 Task: Create new contact,   with mail id: 'Isabelle.Mitchell@brooklynmuseum.org', first name: 'Isabelle', Last name: 'Mitchell', Job Title: Systems Analyst, Phone number (305) 555-1234. Change life cycle stage to  'Lead' and lead status to 'New'. Add new company to the associated contact: www.nessa.in
 . Logged in from softage.5@softage.net
Action: Mouse moved to (59, 51)
Screenshot: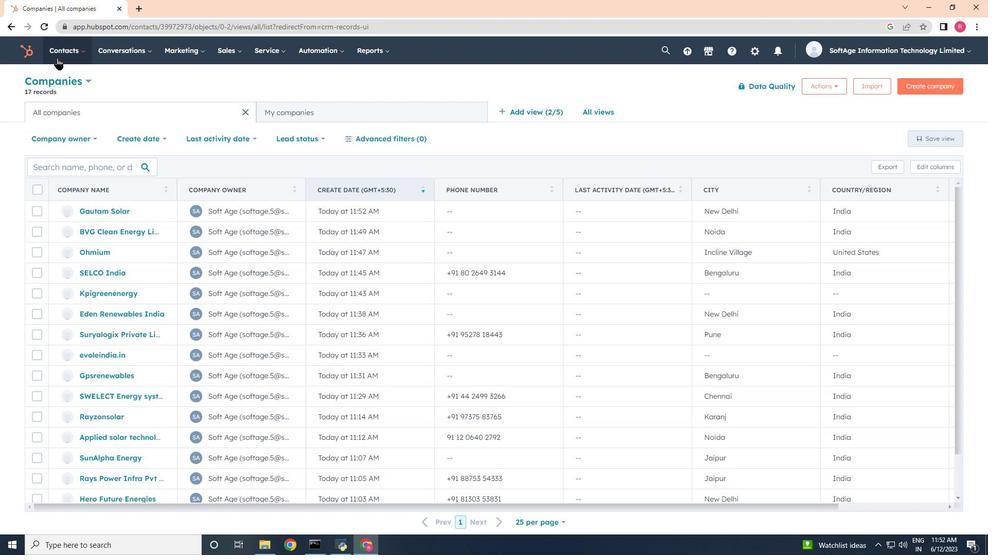 
Action: Mouse pressed left at (59, 51)
Screenshot: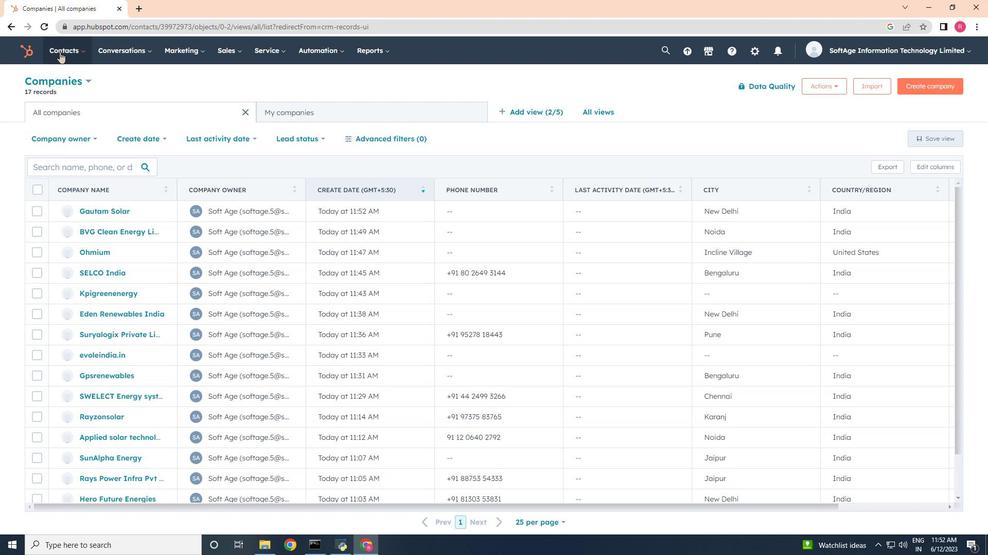 
Action: Mouse moved to (82, 76)
Screenshot: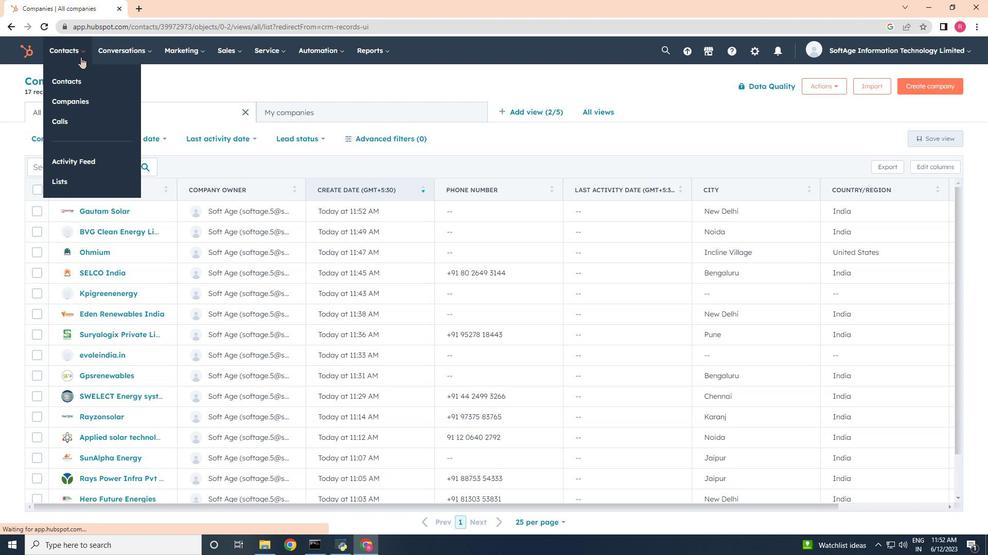 
Action: Mouse pressed left at (82, 76)
Screenshot: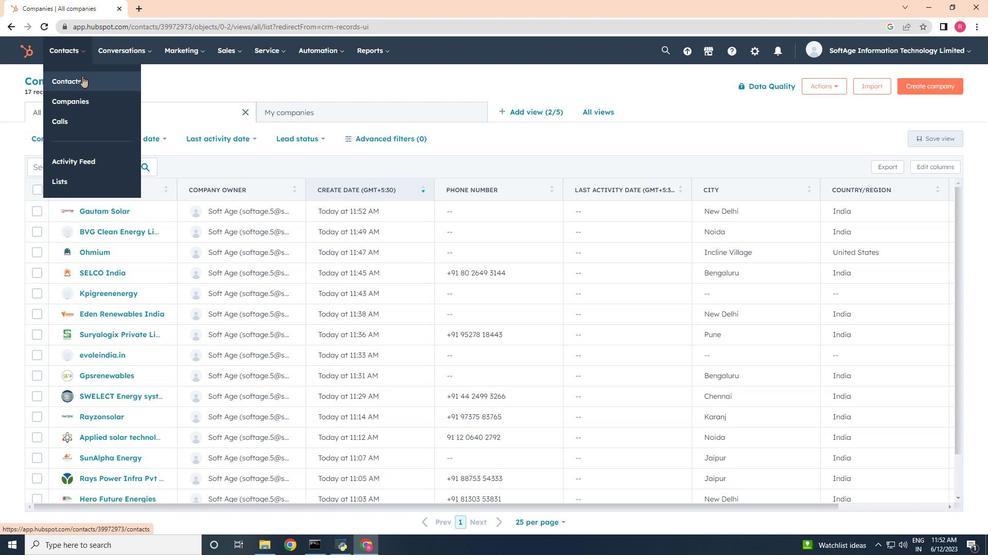 
Action: Mouse moved to (950, 86)
Screenshot: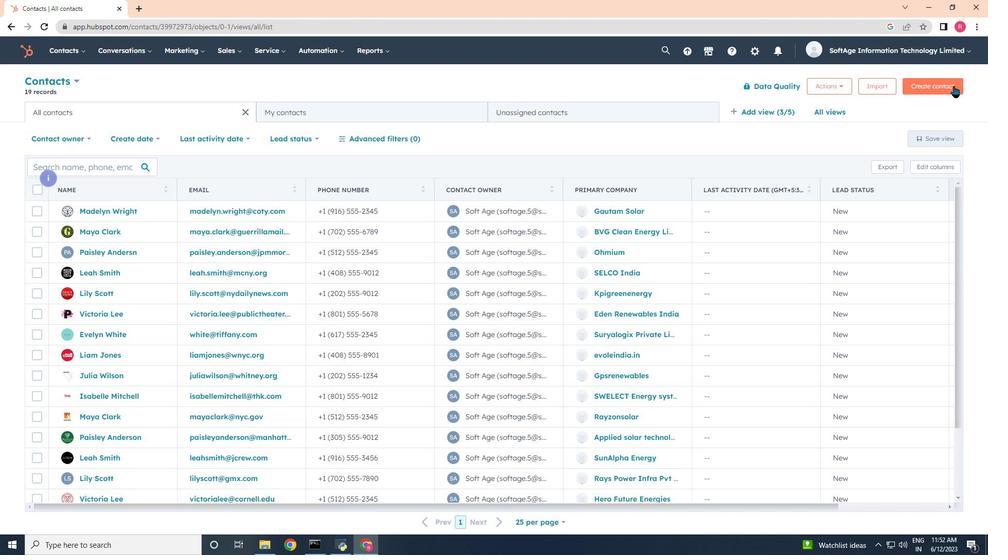 
Action: Mouse pressed left at (950, 86)
Screenshot: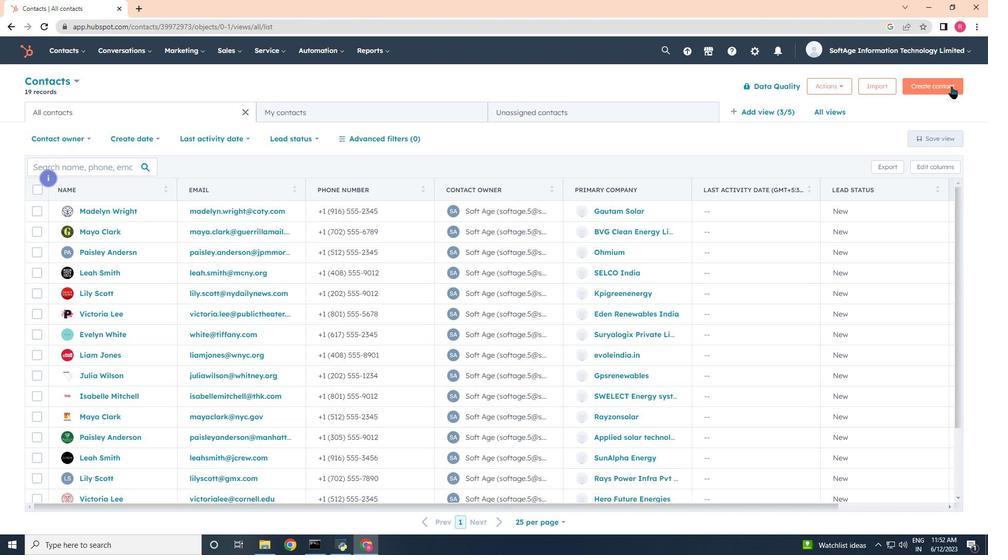 
Action: Mouse moved to (727, 133)
Screenshot: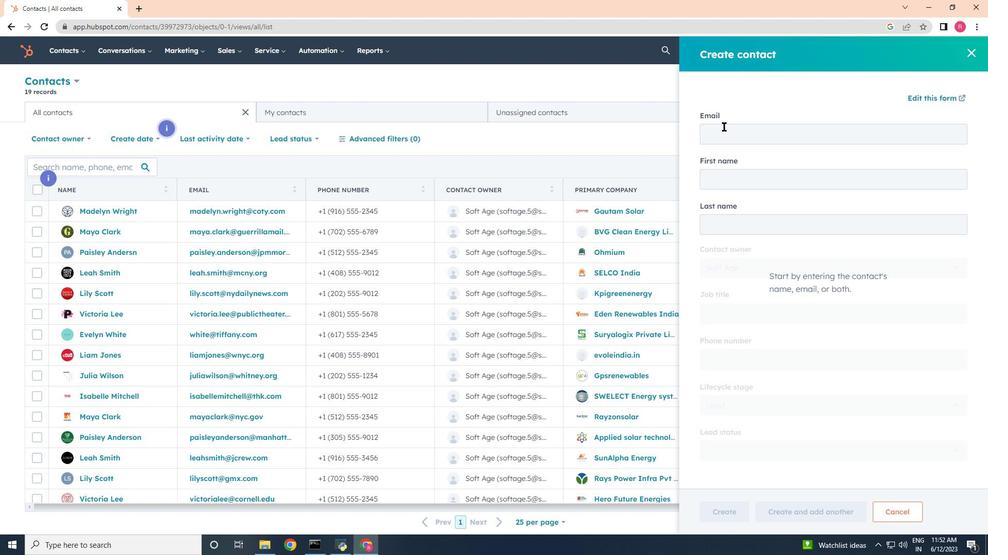 
Action: Mouse pressed left at (727, 133)
Screenshot: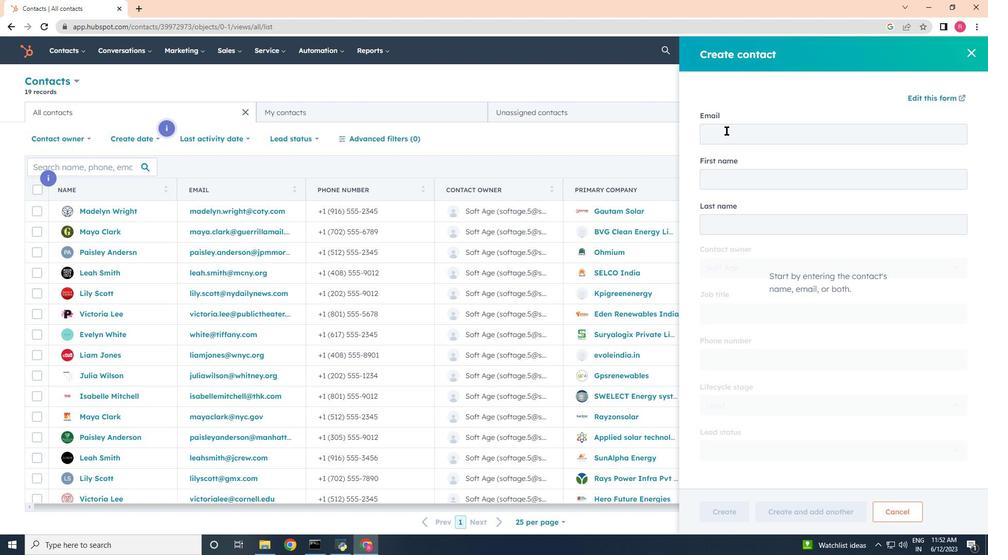 
Action: Mouse moved to (723, 131)
Screenshot: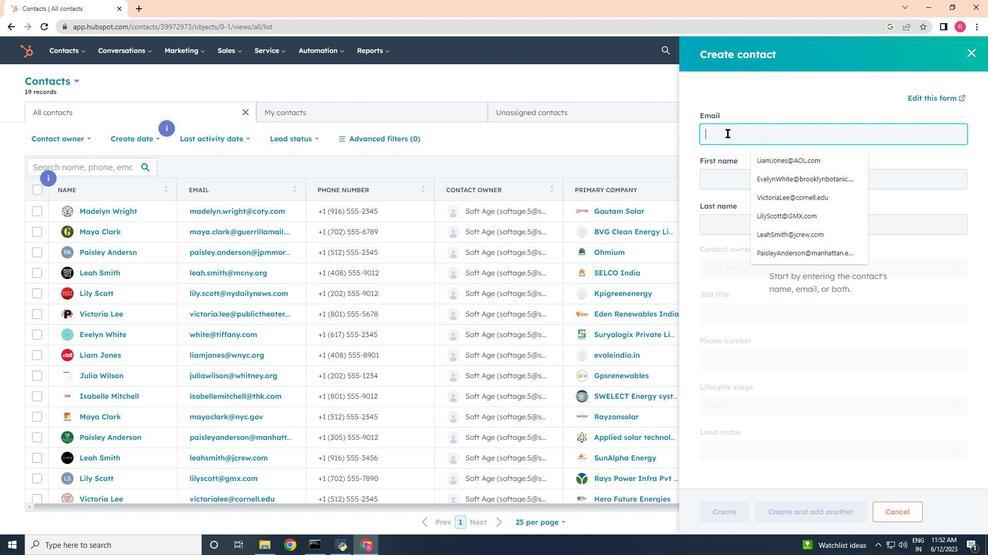 
Action: Key pressed <Key.shift>Isabelle.<Key.shift>Mitchel<Key.shift>@brooklynmuseum.org<Key.tab><Key.shift>Isabelle<Key.tab><Key.shift>Mitchell<Key.tab><Key.tab><Key.shift>Systems<Key.space><Key.shift>Analyst<Key.space><Key.tab>3055551234
Screenshot: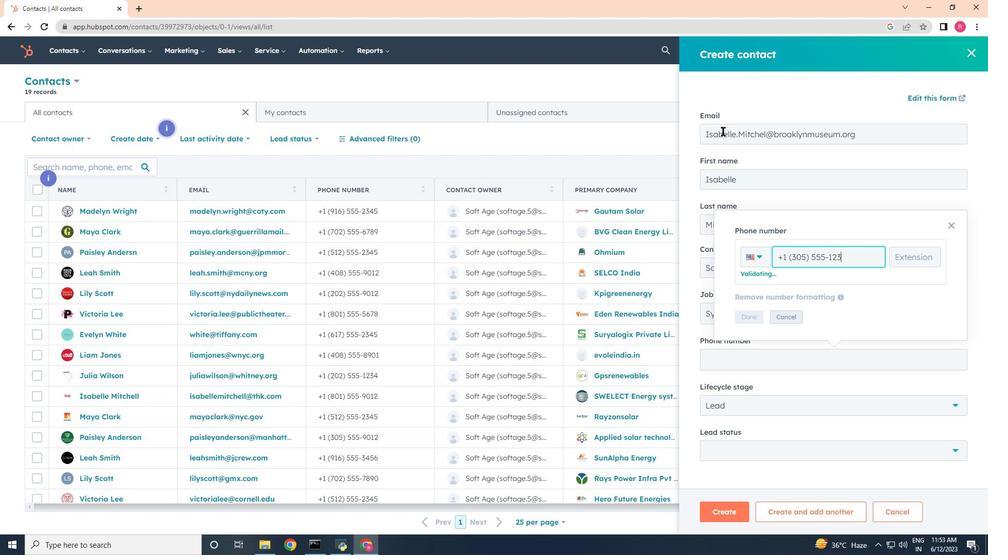 
Action: Mouse moved to (752, 318)
Screenshot: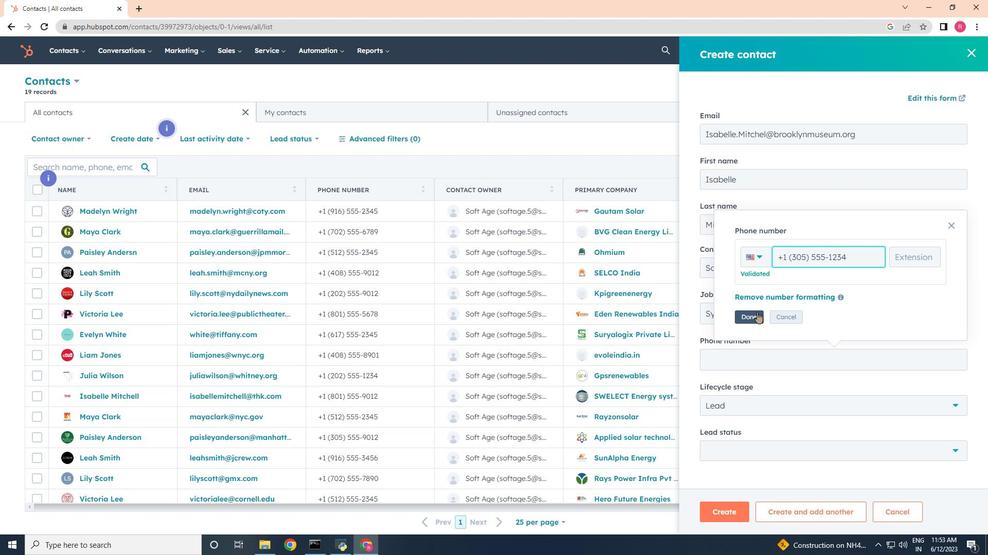 
Action: Mouse pressed left at (752, 318)
Screenshot: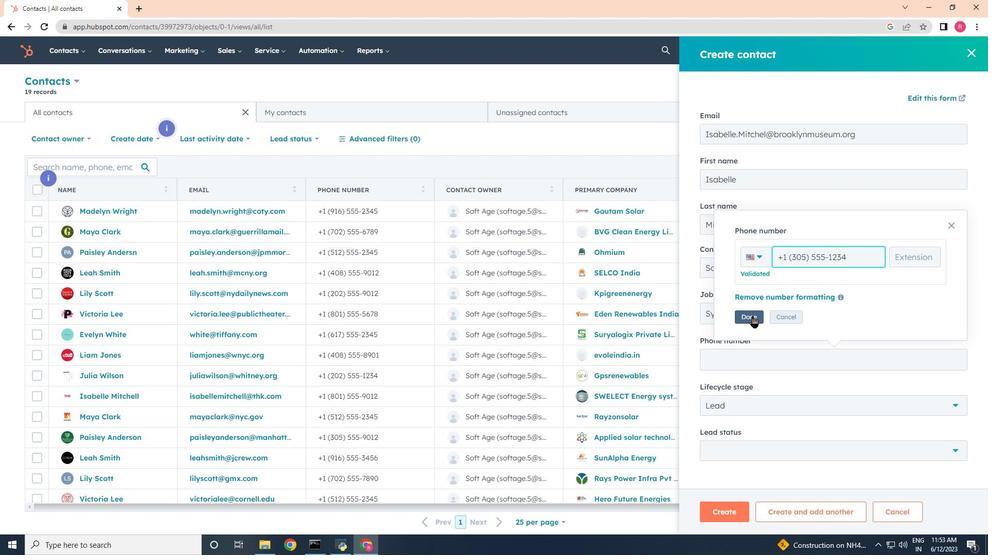 
Action: Mouse moved to (742, 405)
Screenshot: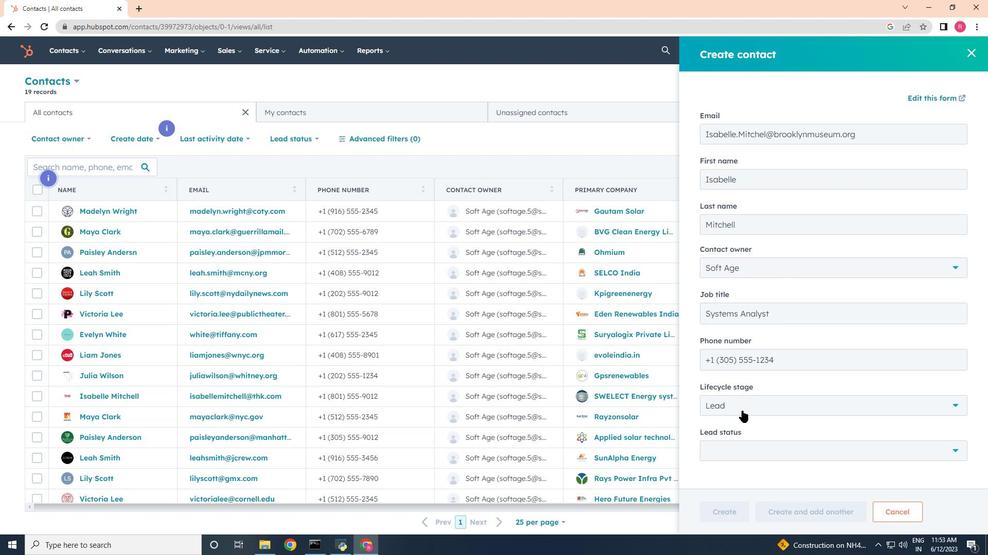 
Action: Mouse pressed left at (742, 405)
Screenshot: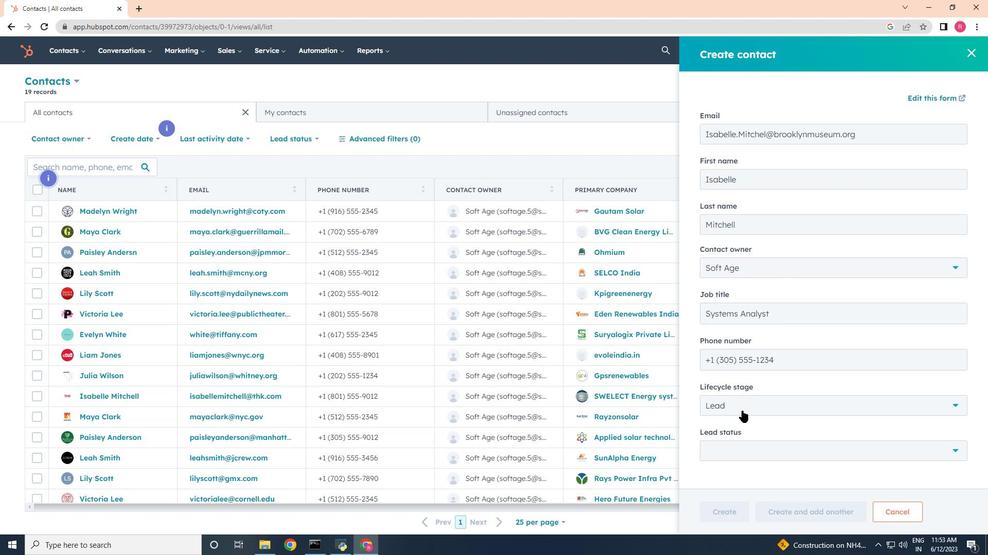 
Action: Mouse moved to (724, 312)
Screenshot: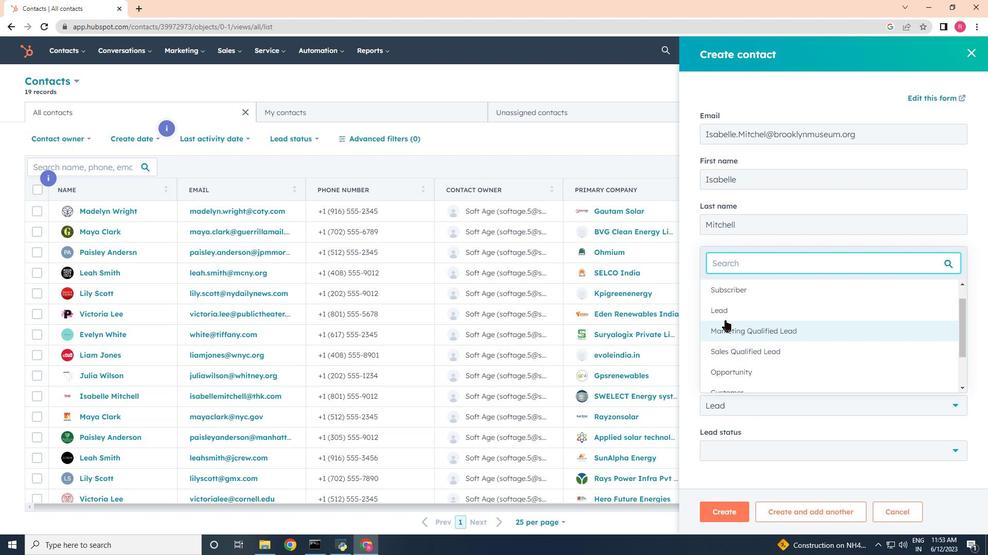 
Action: Mouse pressed left at (724, 312)
Screenshot: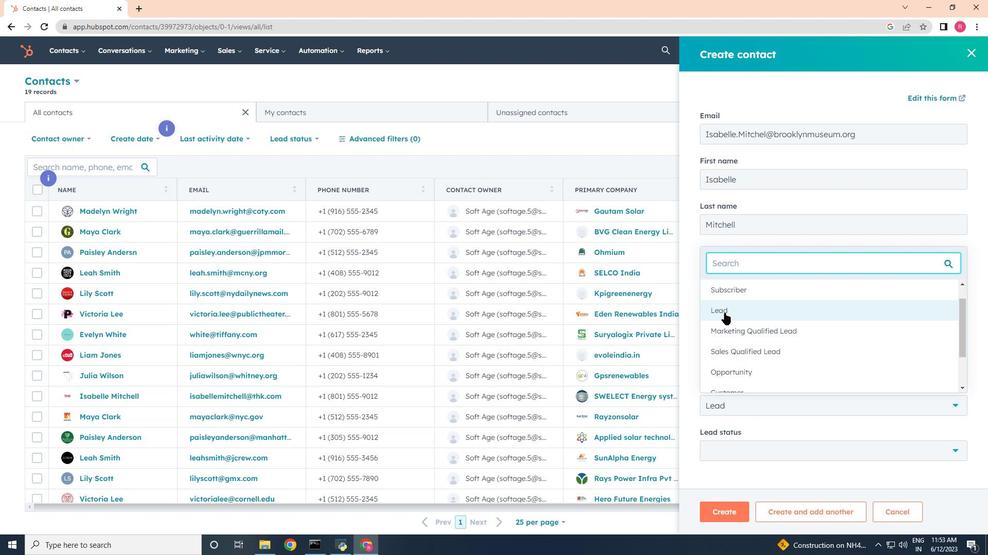 
Action: Mouse moved to (732, 450)
Screenshot: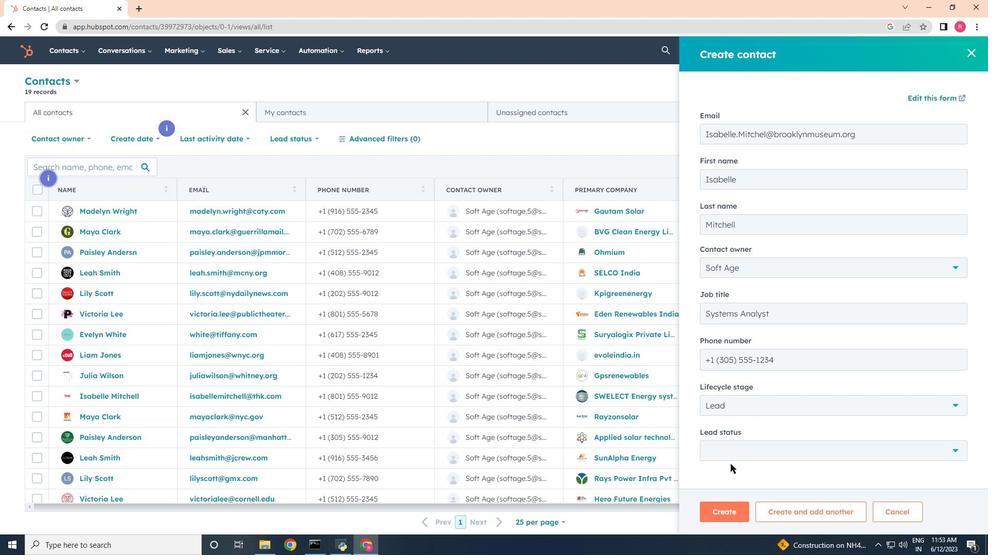 
Action: Mouse pressed left at (732, 450)
Screenshot: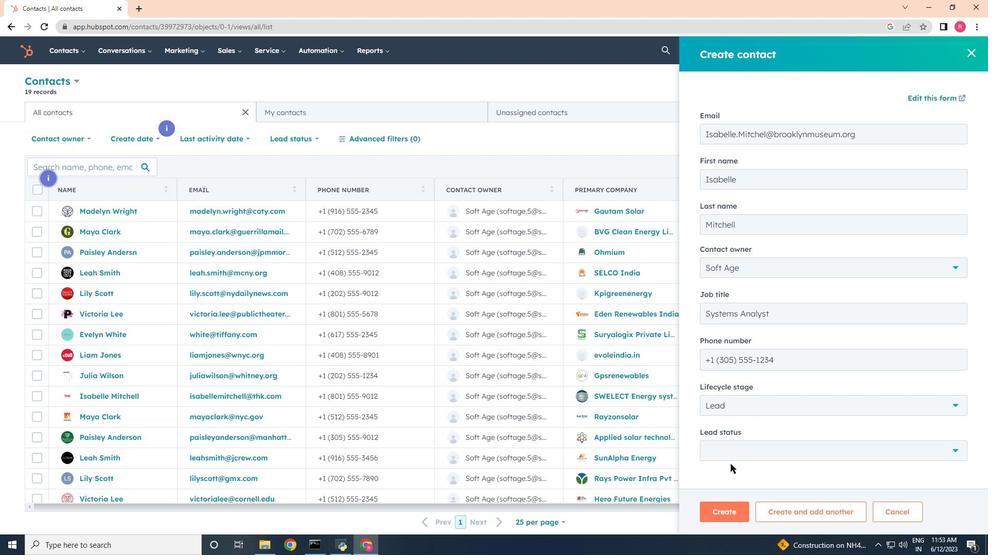 
Action: Mouse moved to (724, 358)
Screenshot: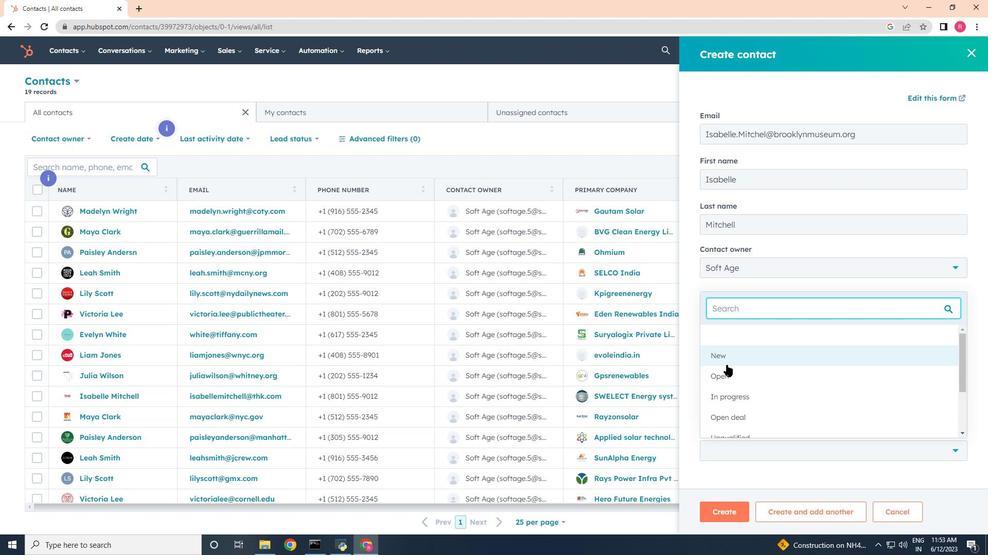 
Action: Mouse pressed left at (724, 358)
Screenshot: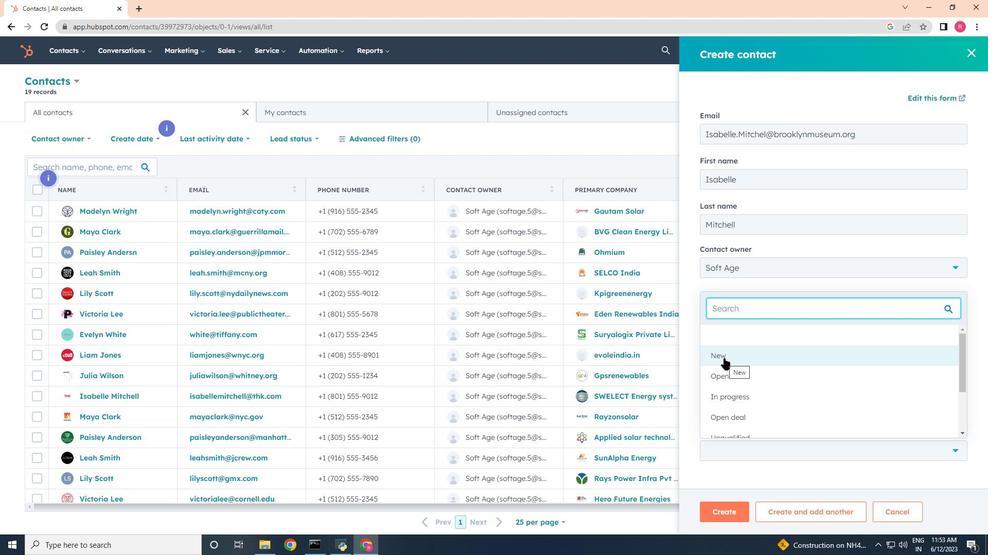 
Action: Mouse moved to (761, 520)
Screenshot: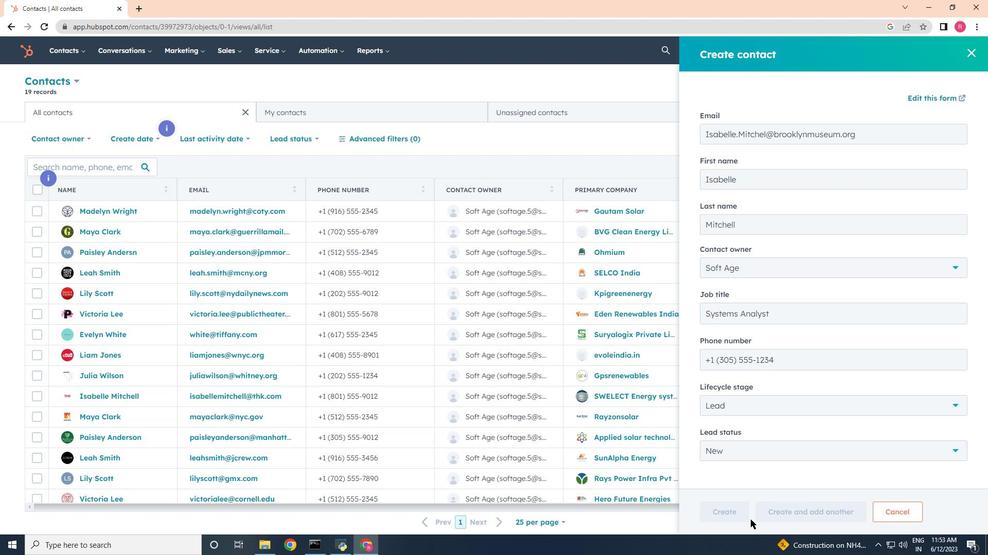 
Action: Mouse scrolled (761, 519) with delta (0, 0)
Screenshot: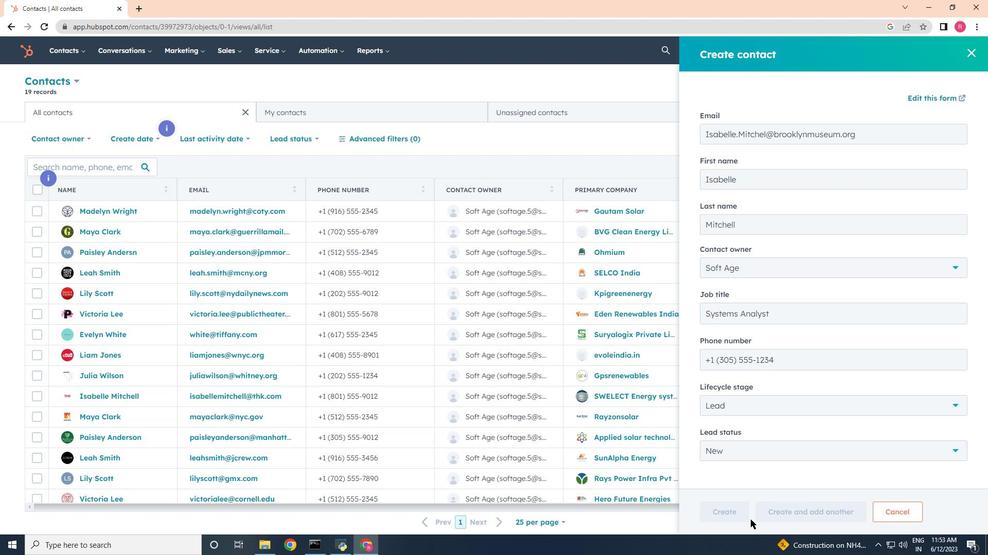 
Action: Mouse moved to (770, 520)
Screenshot: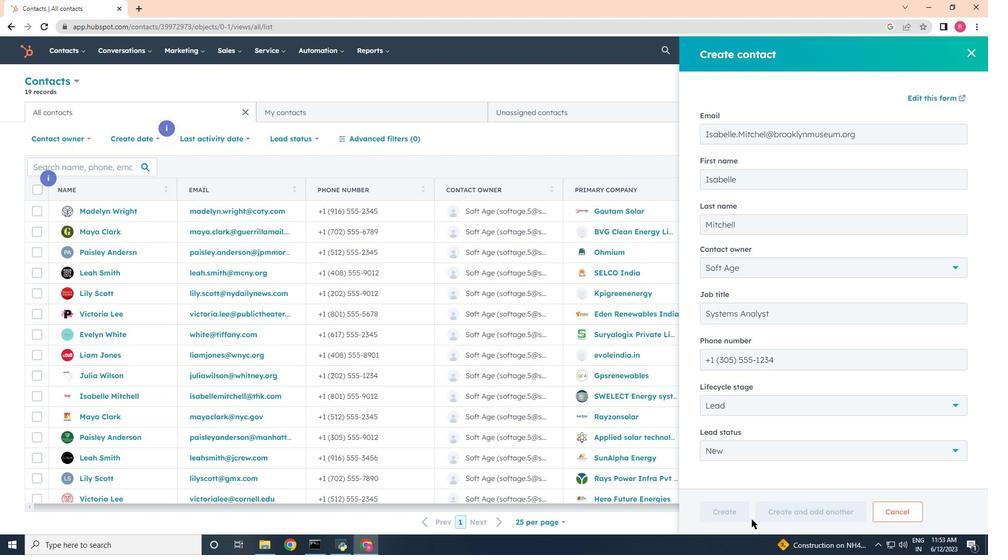 
Action: Mouse scrolled (770, 519) with delta (0, 0)
Screenshot: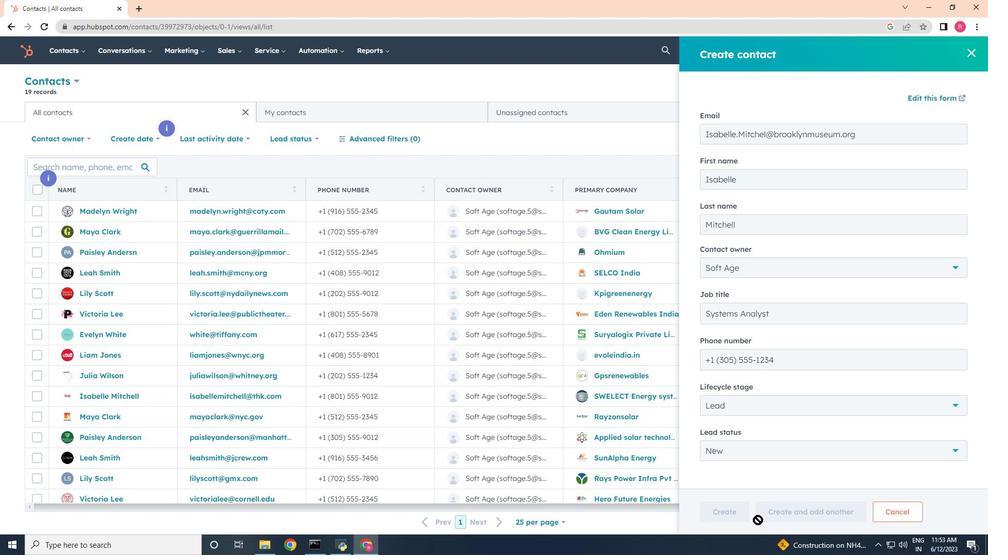 
Action: Mouse moved to (717, 510)
Screenshot: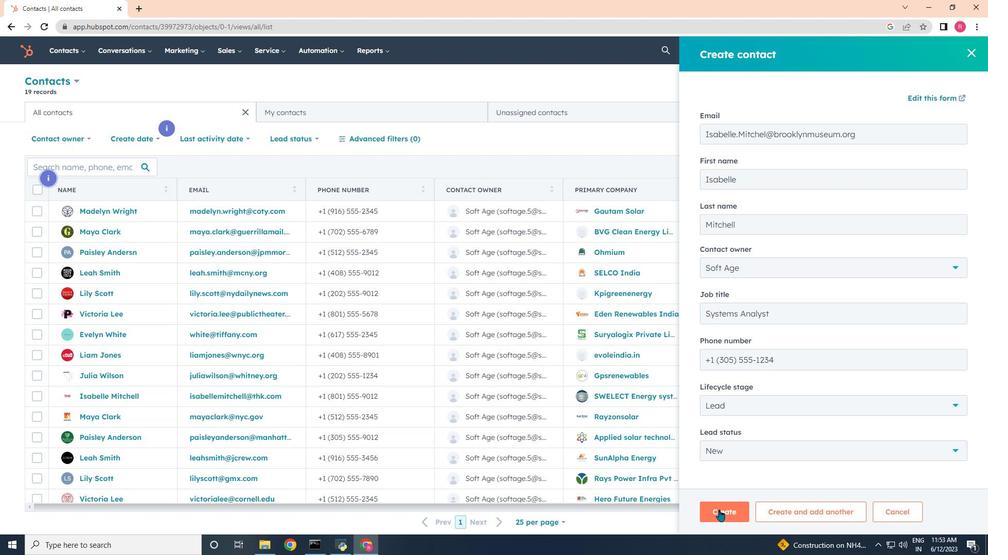 
Action: Mouse pressed left at (717, 510)
Screenshot: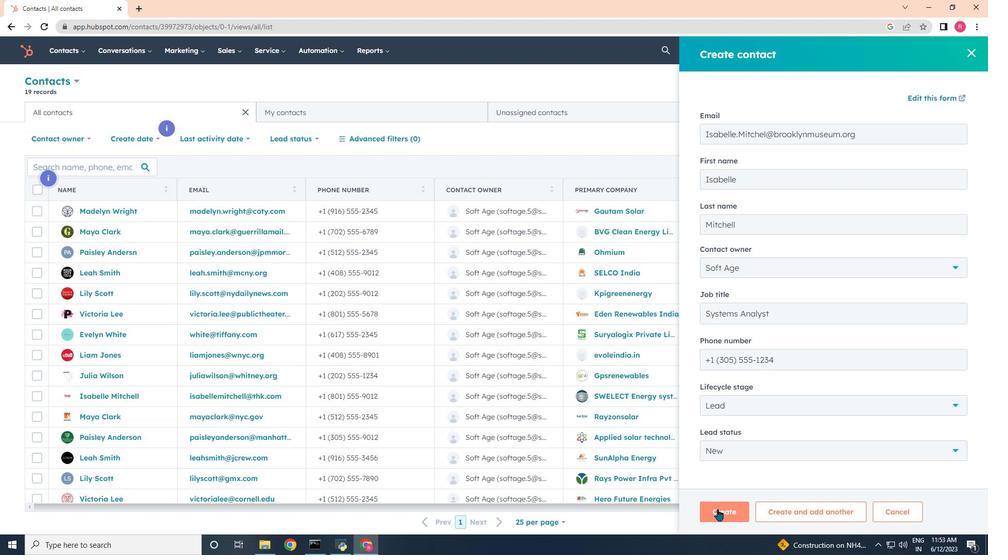 
Action: Mouse moved to (704, 330)
Screenshot: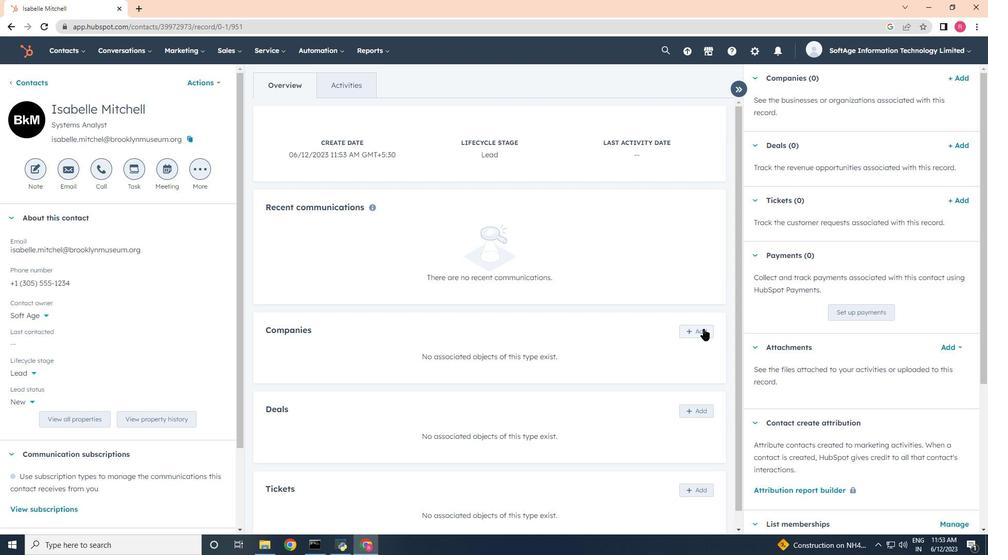 
Action: Mouse pressed left at (704, 330)
Screenshot: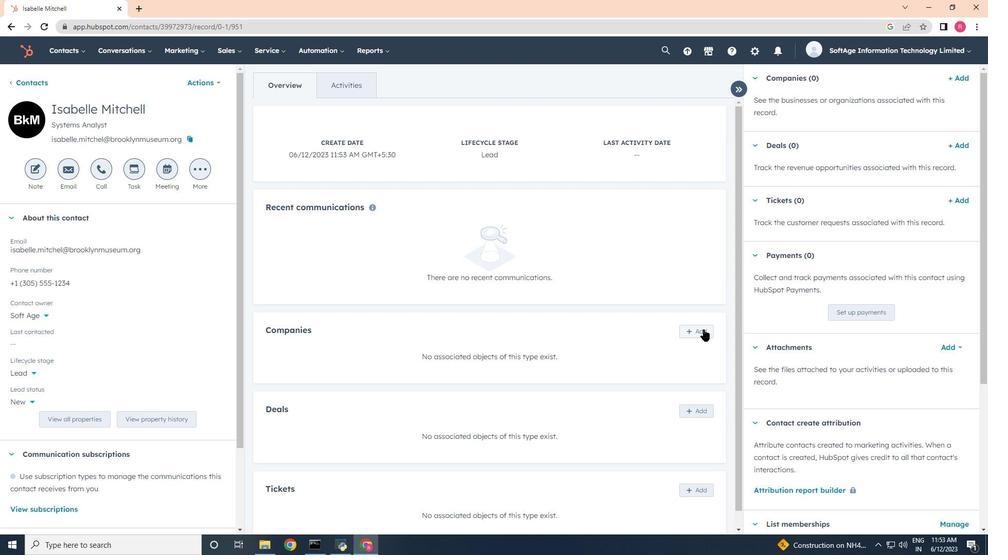
Action: Mouse moved to (768, 102)
Screenshot: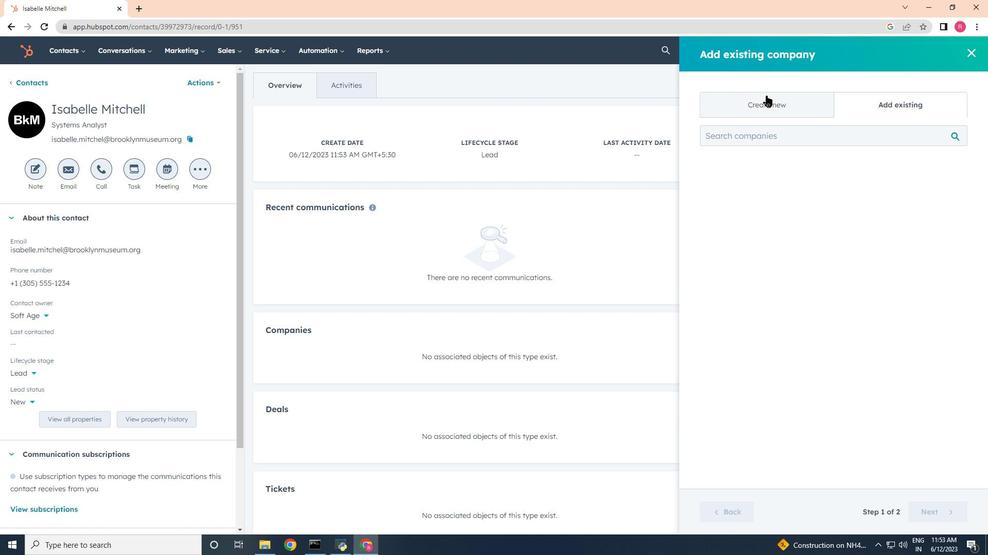 
Action: Mouse pressed left at (768, 102)
Screenshot: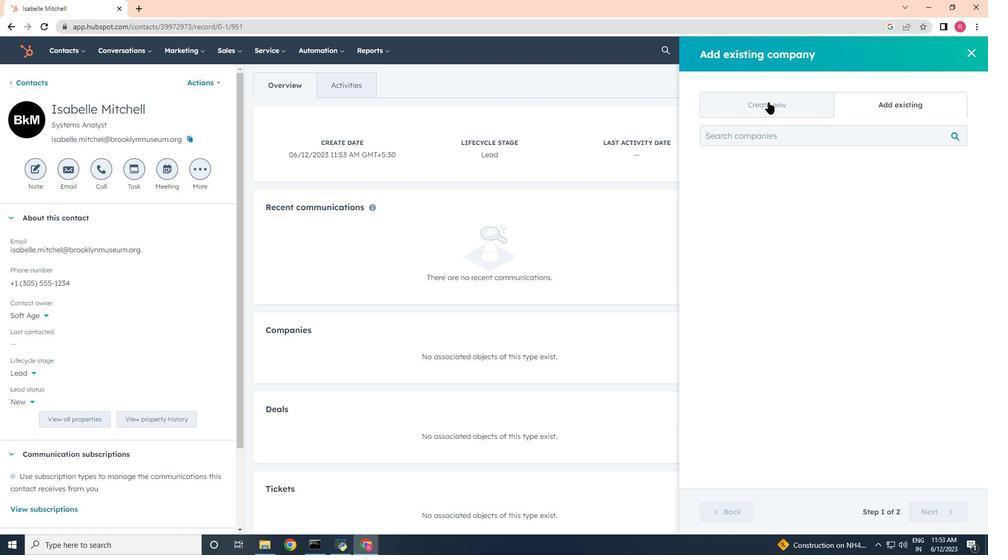 
Action: Mouse moved to (773, 164)
Screenshot: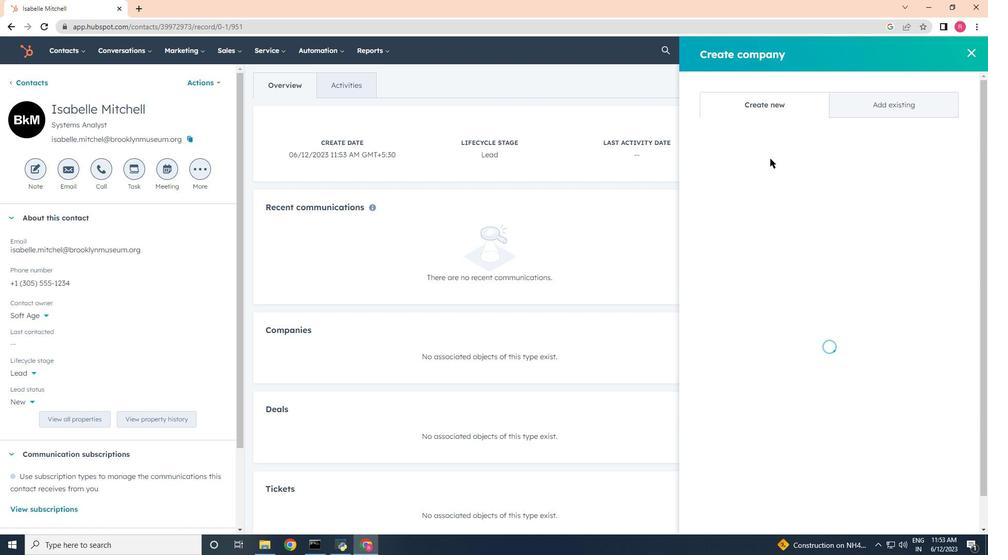 
Action: Mouse pressed left at (773, 164)
Screenshot: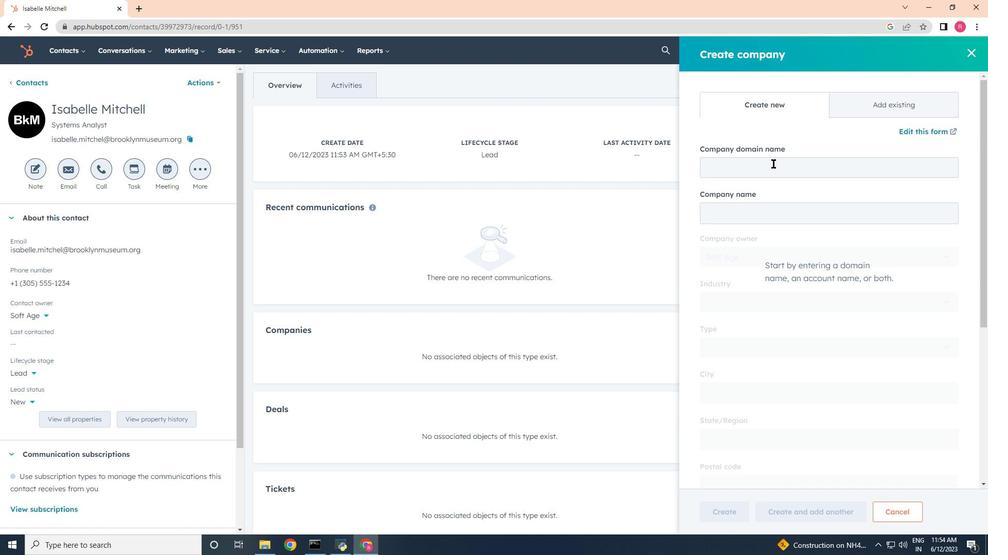 
Action: Key pressed www.nessa.in
Screenshot: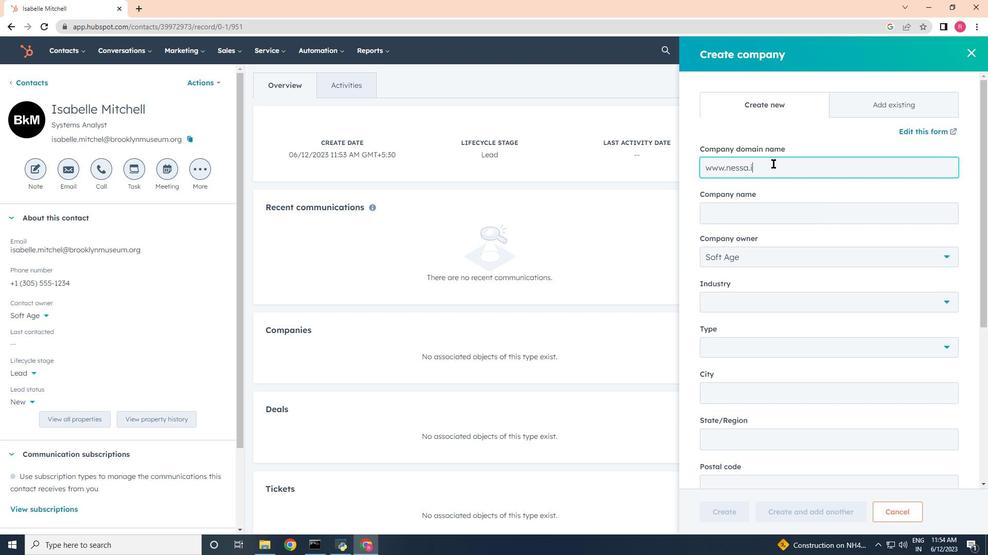 
Action: Mouse moved to (736, 510)
Screenshot: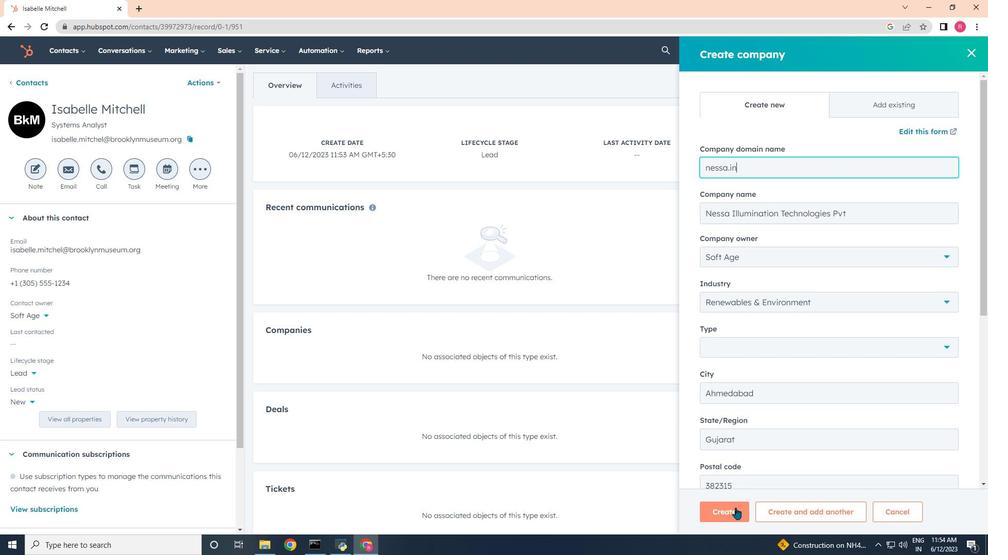 
Action: Mouse pressed left at (736, 510)
Screenshot: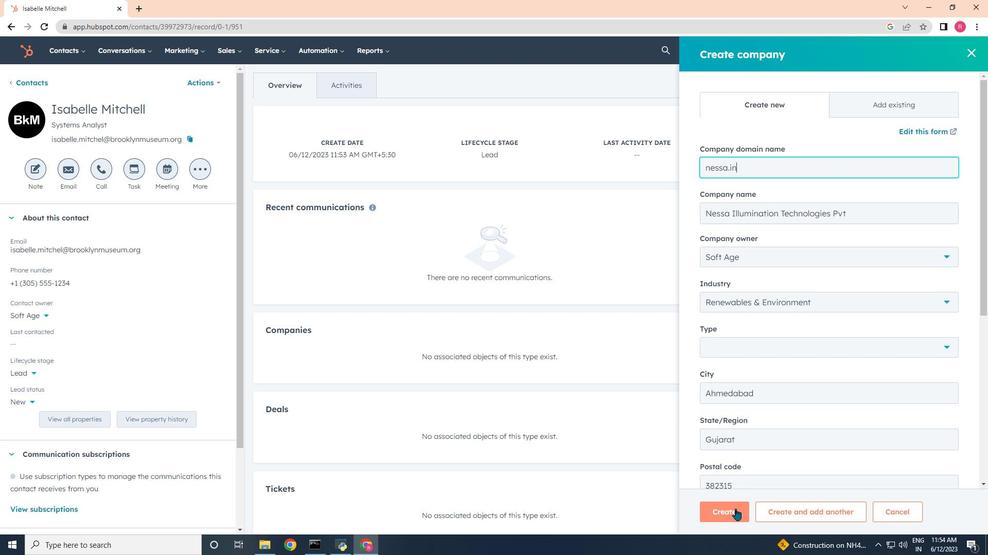 
Action: Mouse moved to (739, 507)
Screenshot: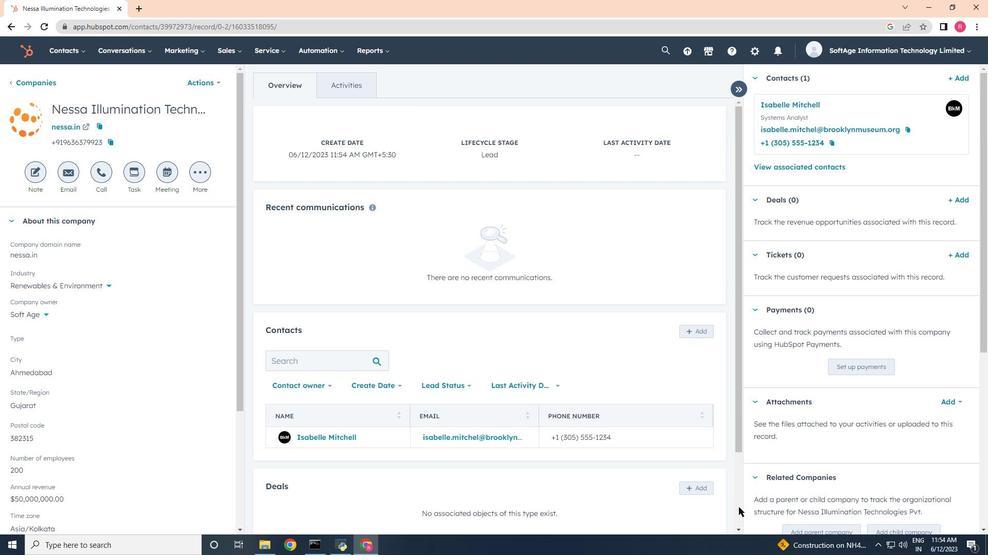 
